 Task: Share Document By Mail
Action: Mouse moved to (50, 9)
Screenshot: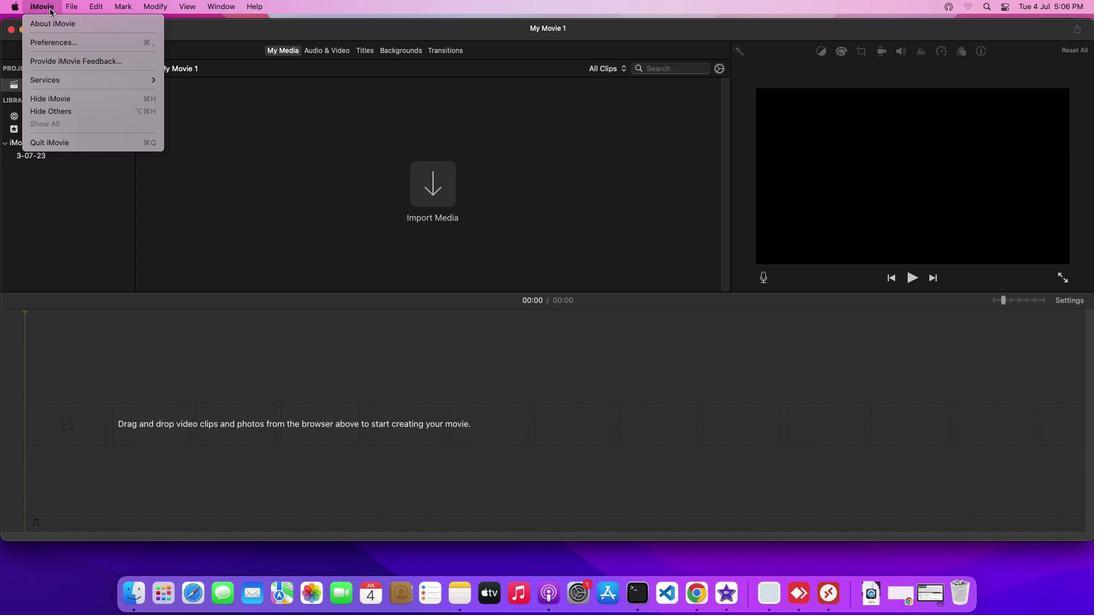 
Action: Mouse pressed left at (50, 9)
Screenshot: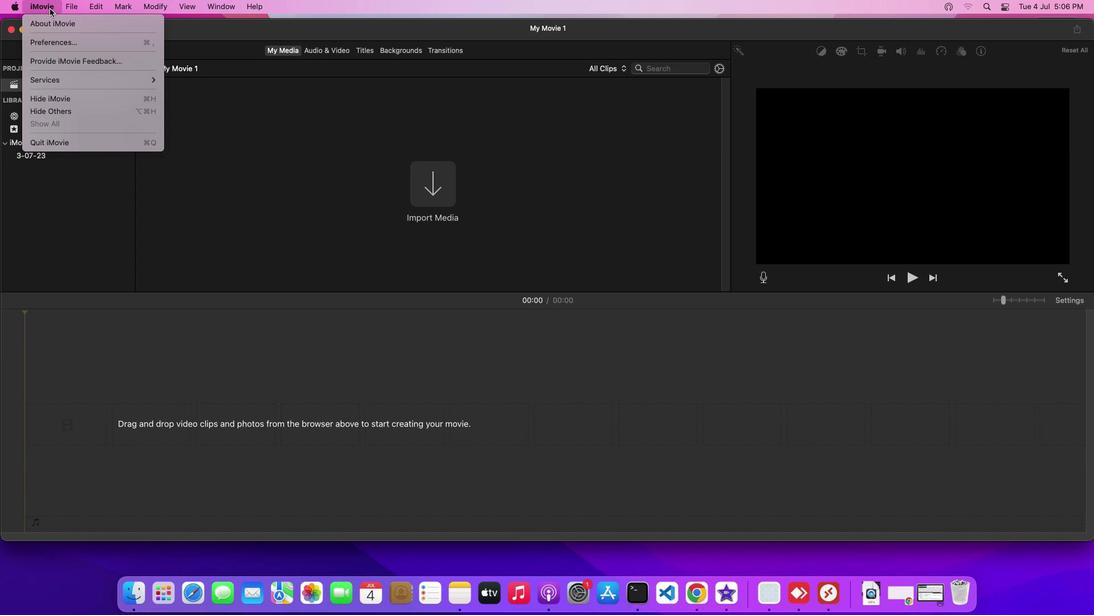 
Action: Mouse moved to (51, 21)
Screenshot: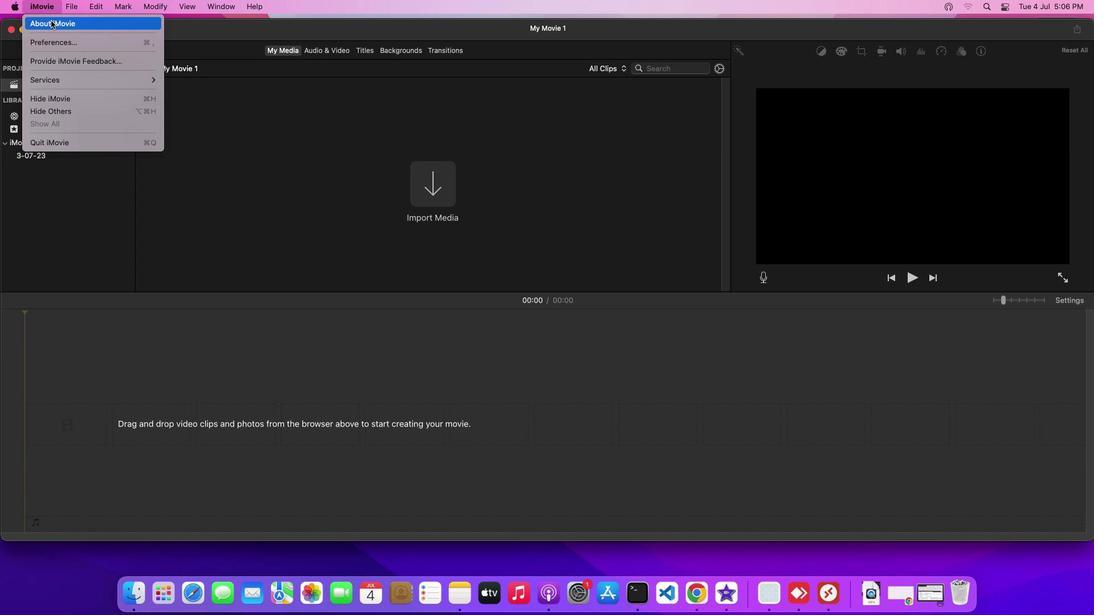 
Action: Mouse pressed left at (51, 21)
Screenshot: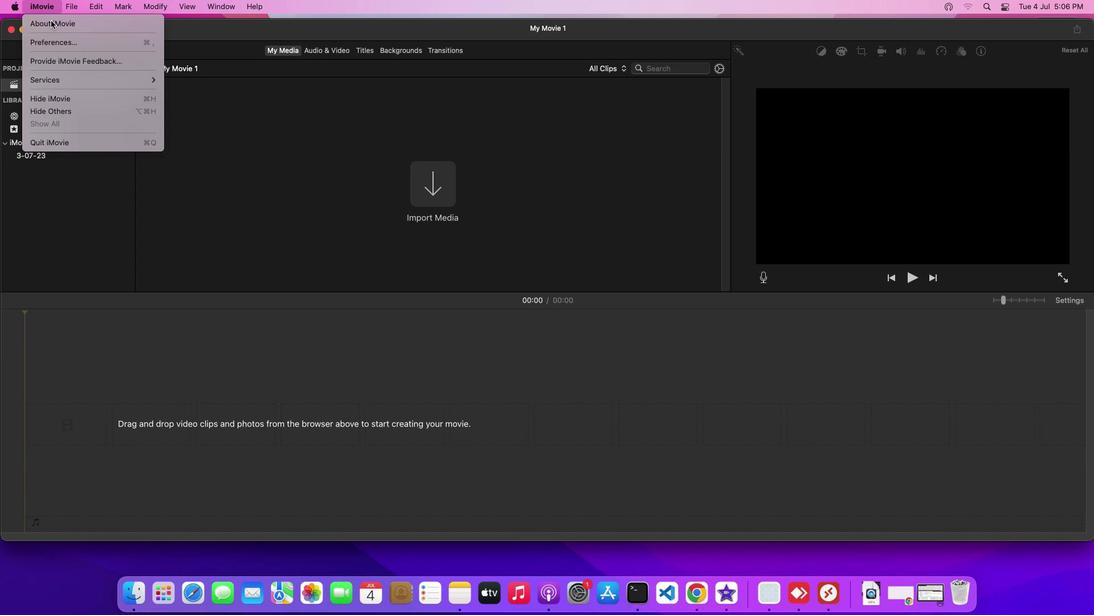 
Action: Mouse moved to (578, 339)
Screenshot: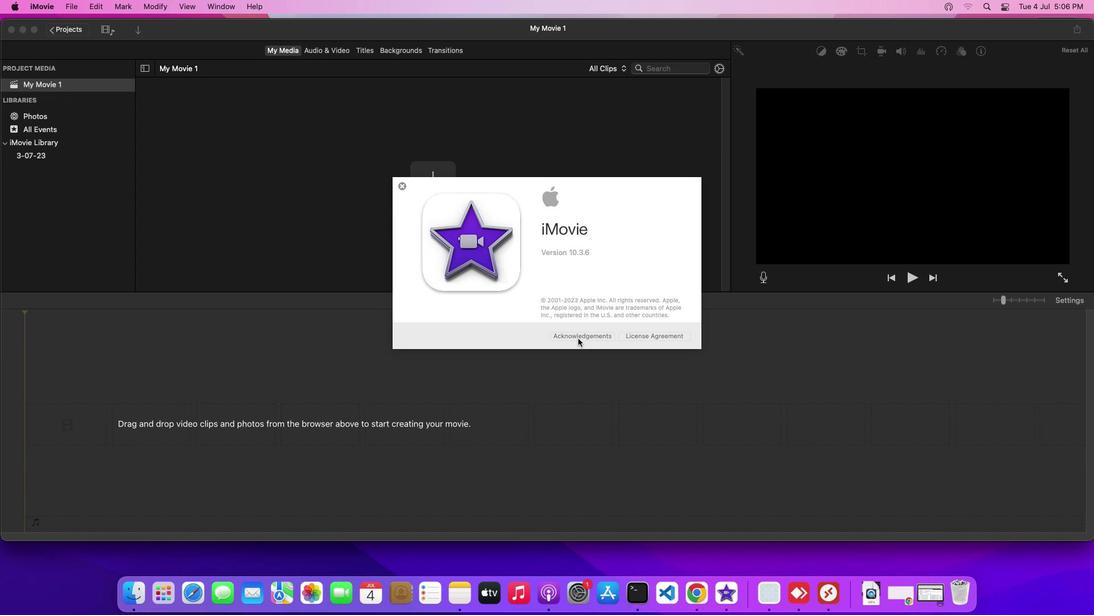 
Action: Mouse pressed left at (578, 339)
Screenshot: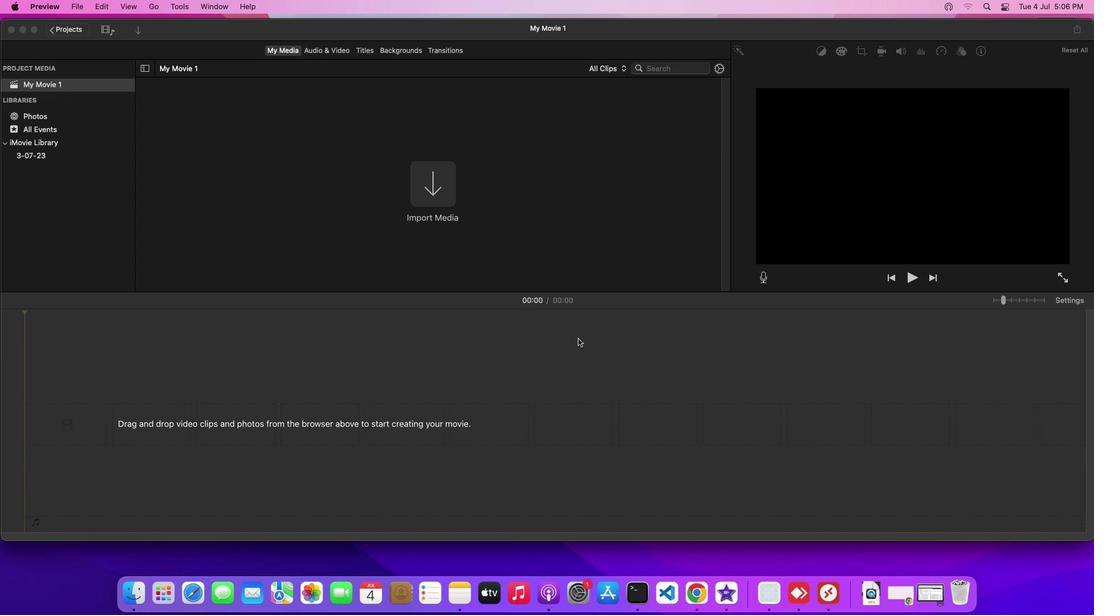 
Action: Mouse moved to (541, 35)
Screenshot: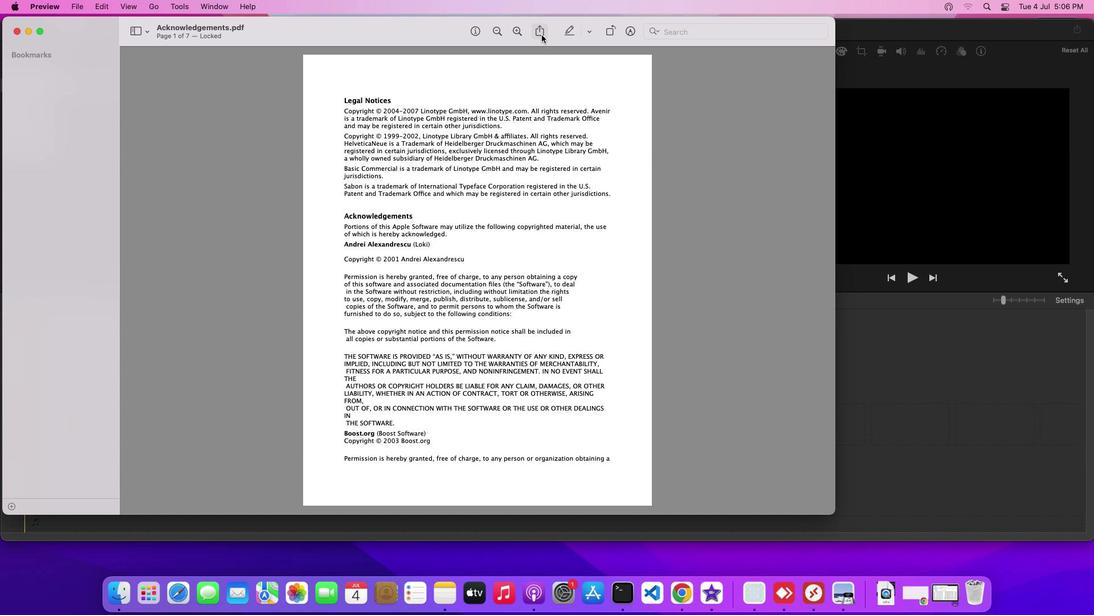 
Action: Mouse pressed left at (541, 35)
Screenshot: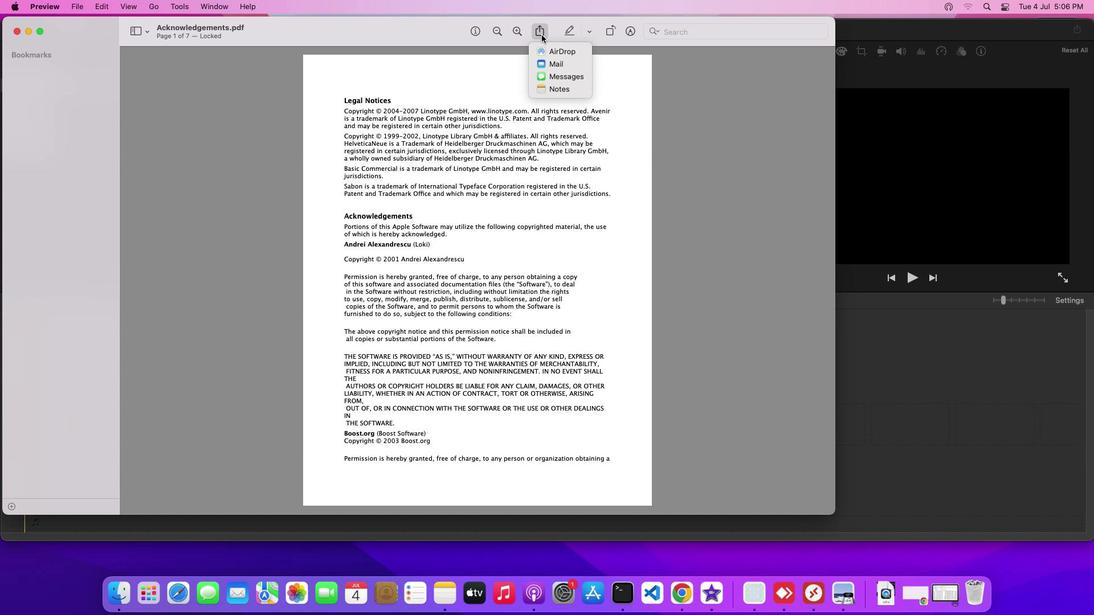 
Action: Mouse moved to (577, 65)
Screenshot: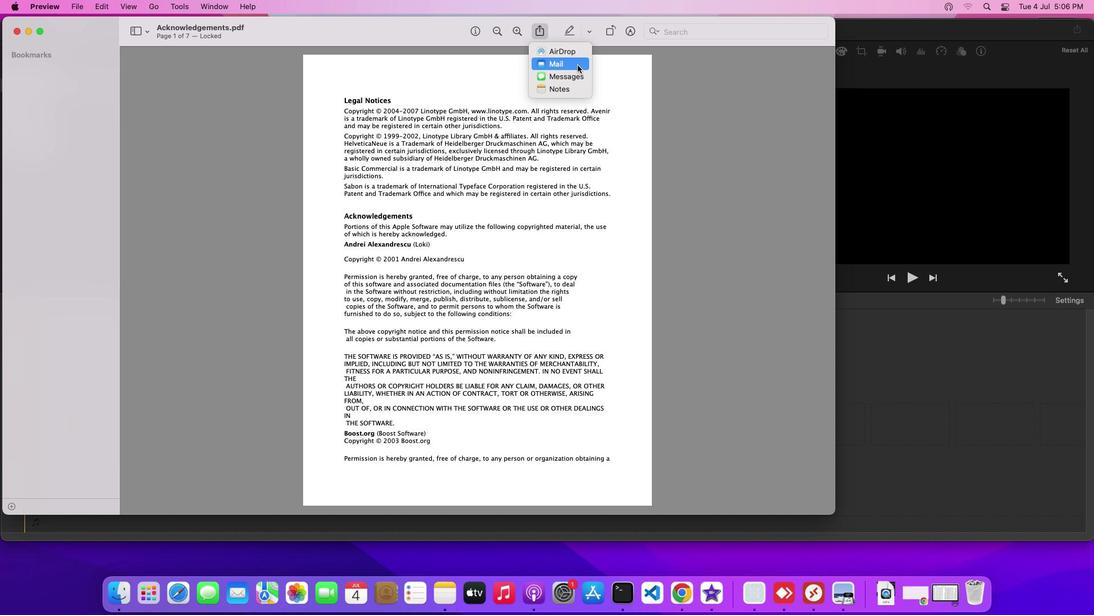 
Action: Mouse pressed left at (577, 65)
Screenshot: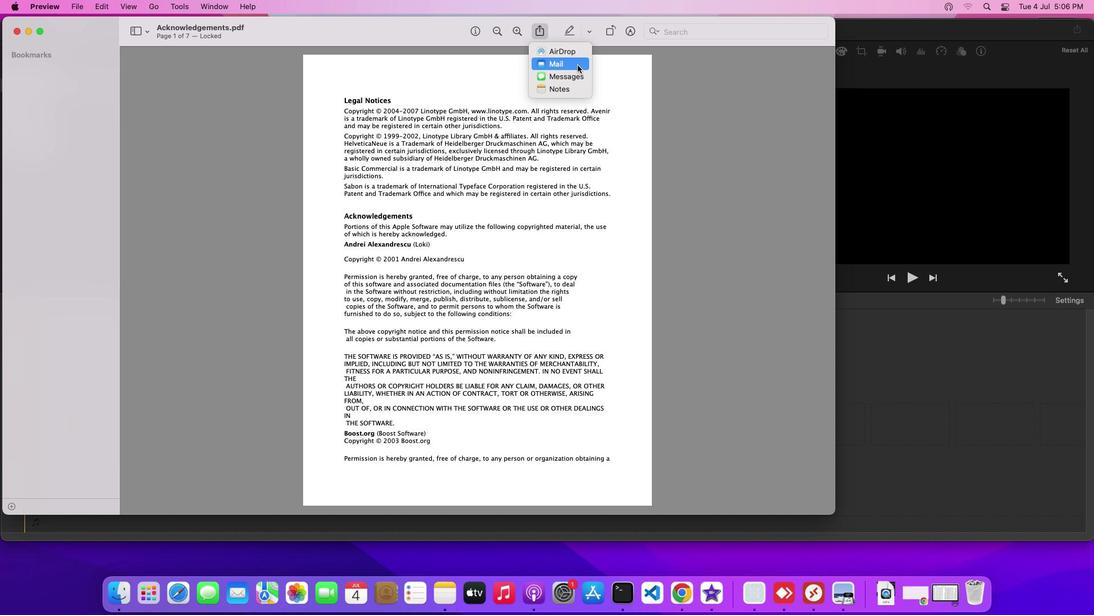 
Action: Mouse moved to (577, 65)
Screenshot: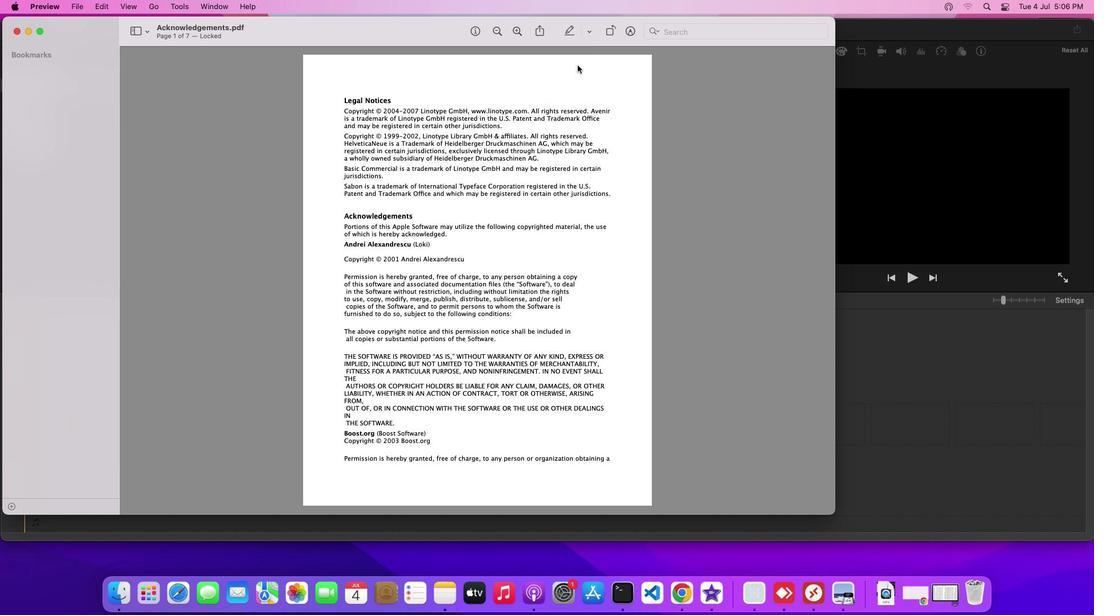 
Action: Key pressed Key.f9
Screenshot: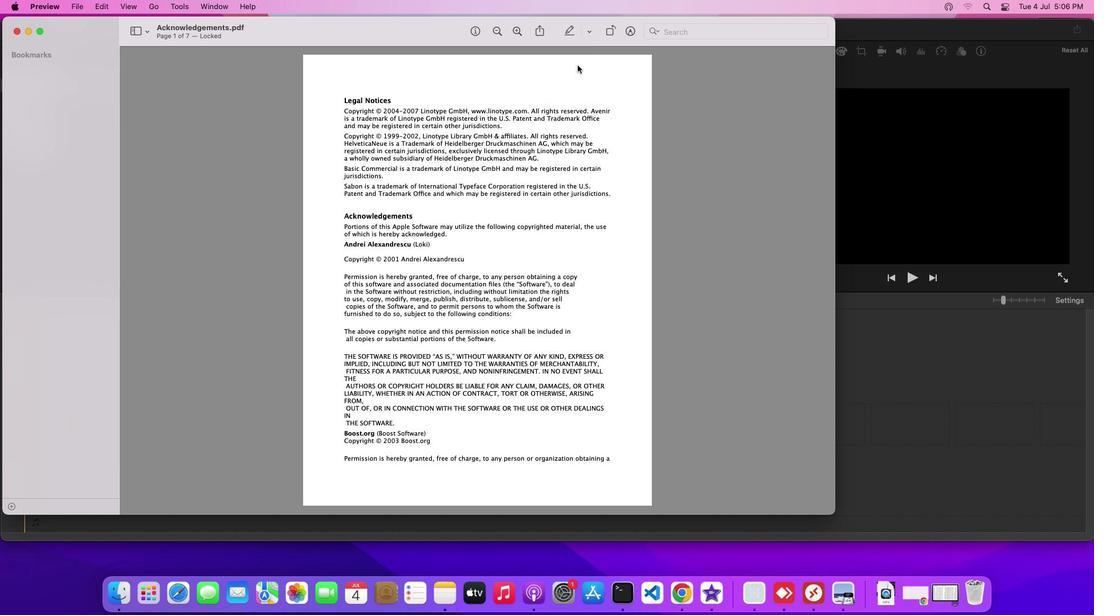 
Action: Mouse moved to (577, 65)
Screenshot: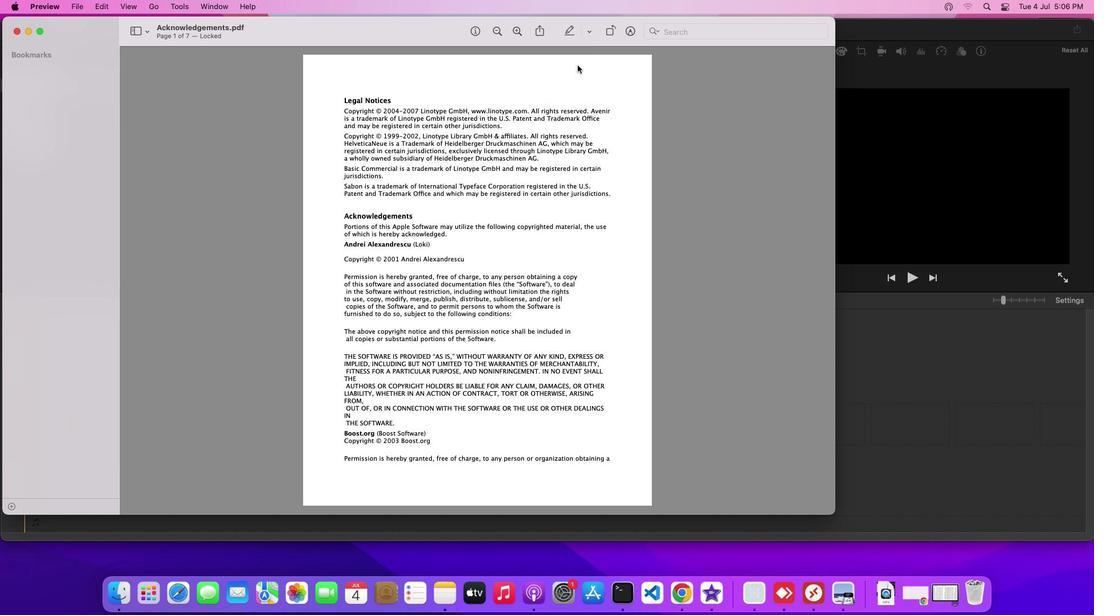 
